 Task: Open Card Card0000000221 in Board Board0000000056 in Workspace WS0000000019 in Trello. Add Member Email0000000073 to Card Card0000000221 in Board Board0000000056 in Workspace WS0000000019 in Trello. Add Purple Label titled Label0000000221 to Card Card0000000221 in Board Board0000000056 in Workspace WS0000000019 in Trello. Add Checklist CL0000000221 to Card Card0000000221 in Board Board0000000056 in Workspace WS0000000019 in Trello. Add Dates with Start Date as Aug 01 2023 and Due Date as Aug 31 2023 to Card Card0000000221 in Board Board0000000056 in Workspace WS0000000019 in Trello
Action: Mouse moved to (538, 575)
Screenshot: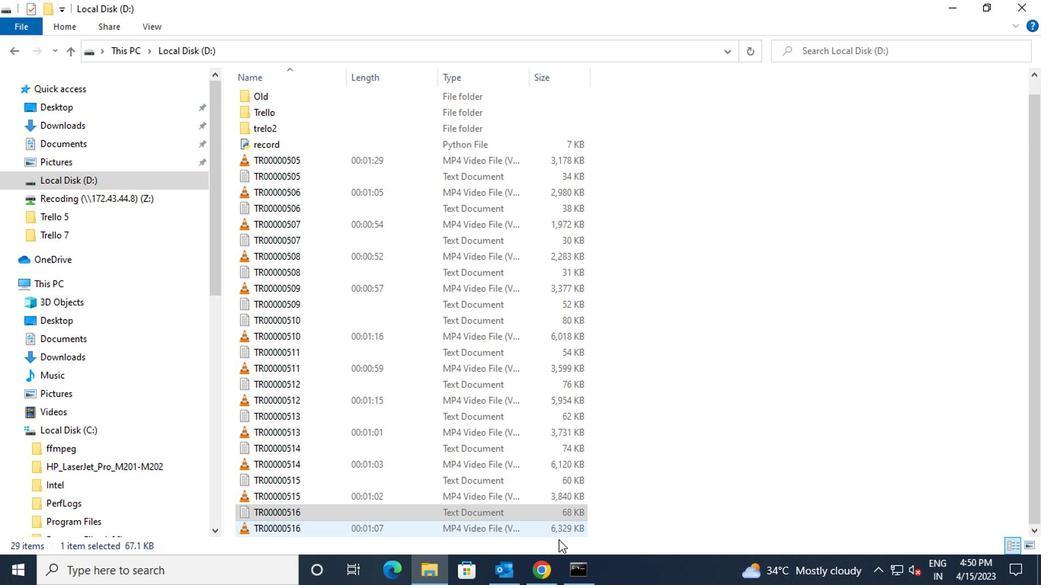 
Action: Mouse pressed left at (538, 575)
Screenshot: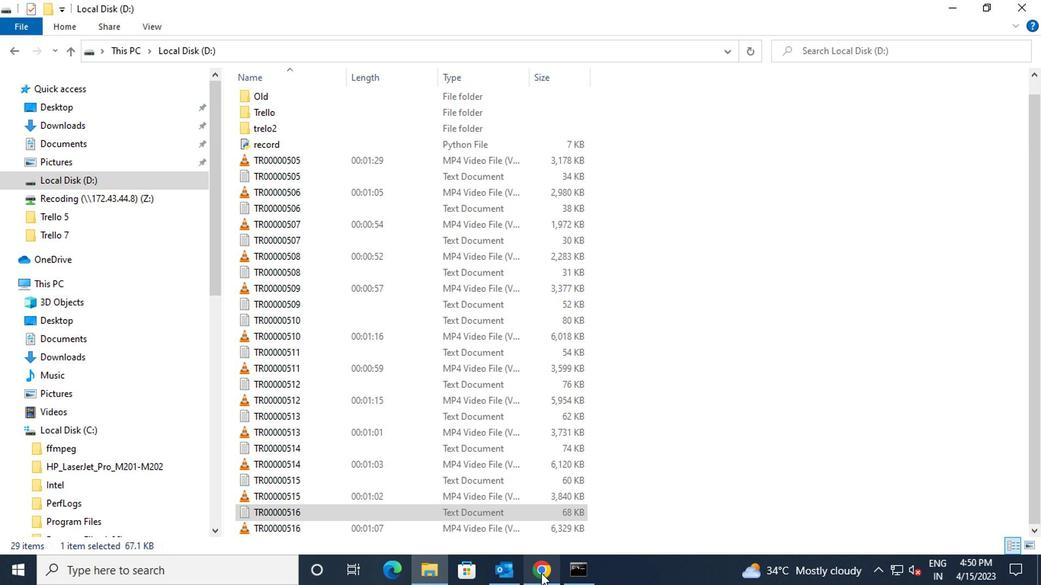 
Action: Mouse moved to (125, 386)
Screenshot: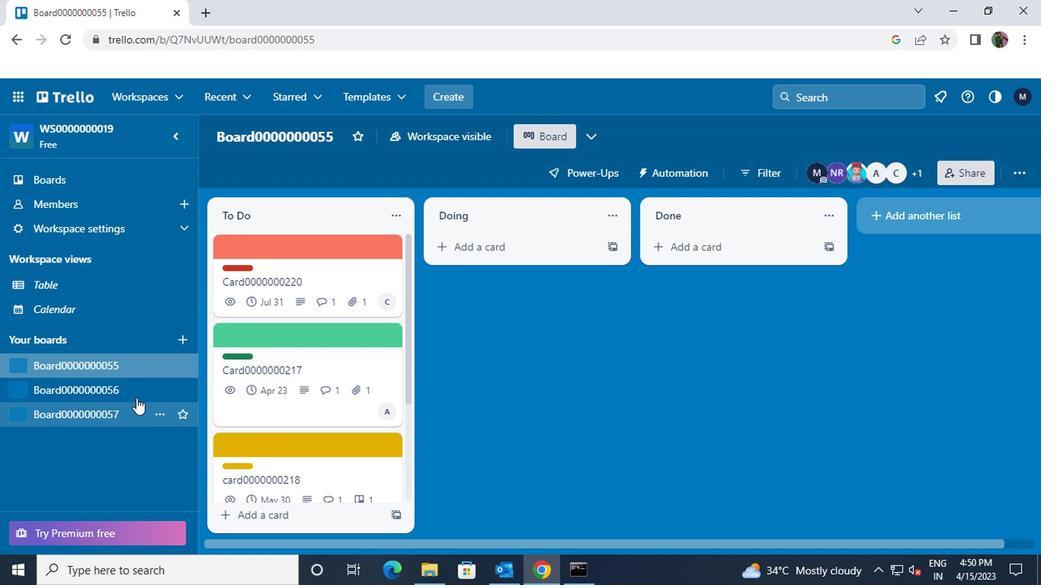 
Action: Mouse pressed left at (125, 386)
Screenshot: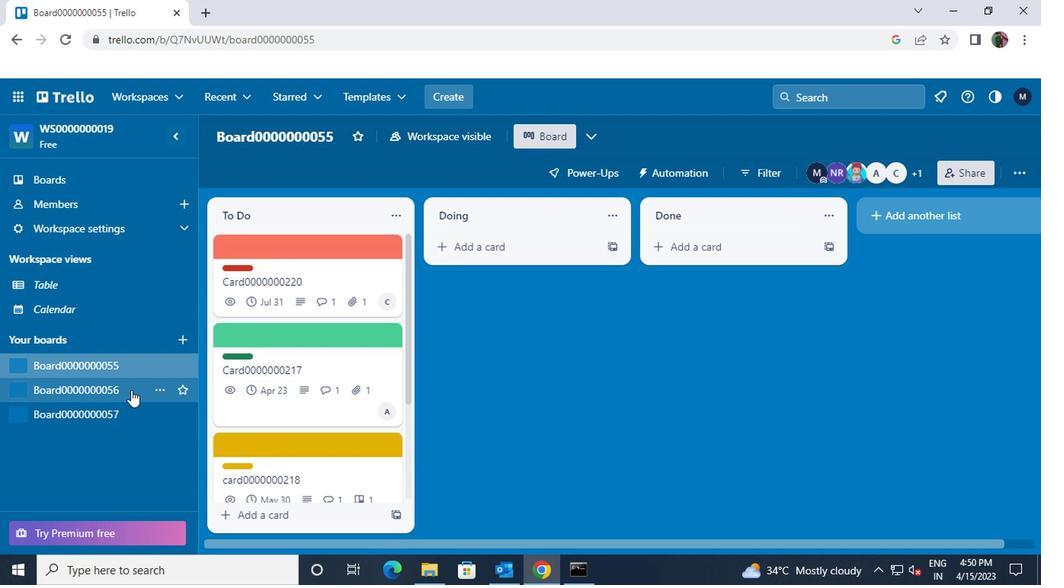 
Action: Mouse moved to (387, 218)
Screenshot: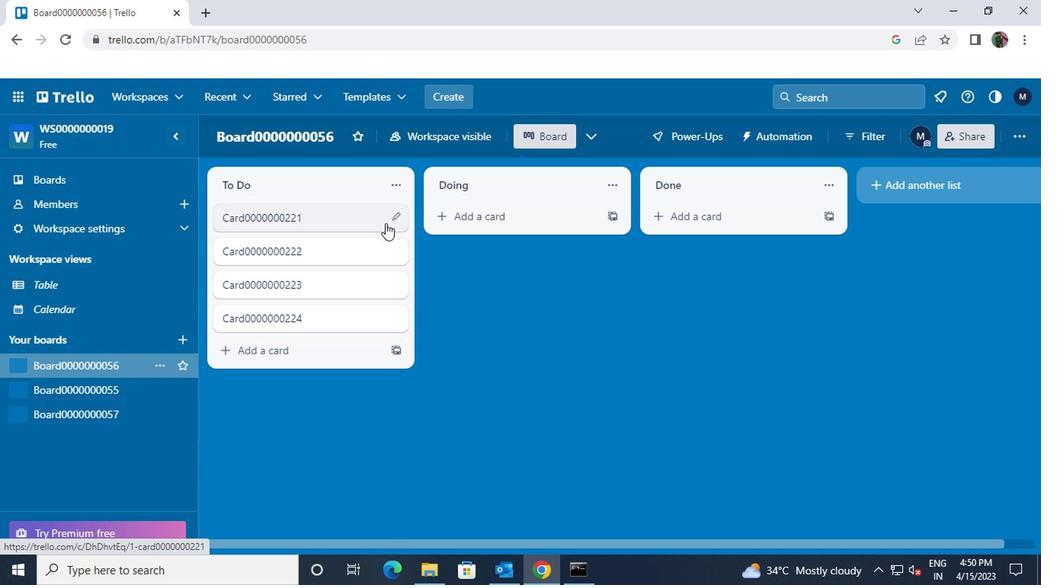 
Action: Mouse pressed left at (387, 218)
Screenshot: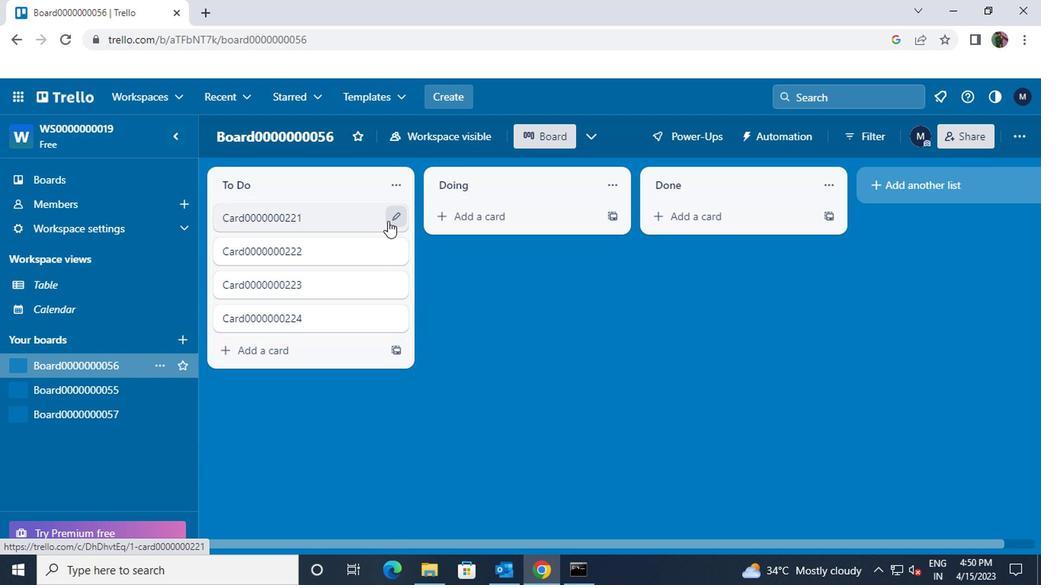 
Action: Mouse moved to (442, 222)
Screenshot: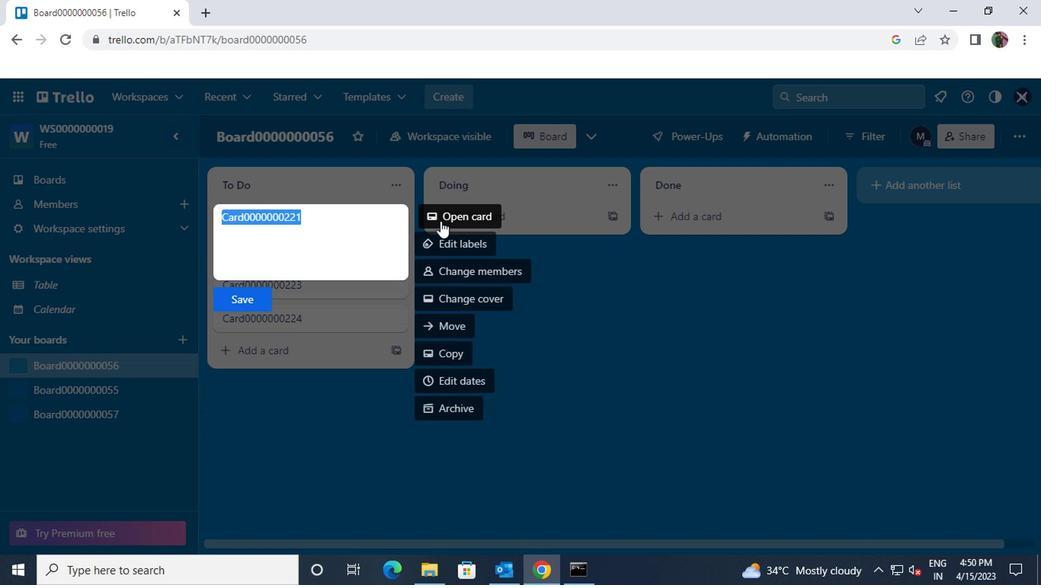 
Action: Mouse pressed left at (442, 222)
Screenshot: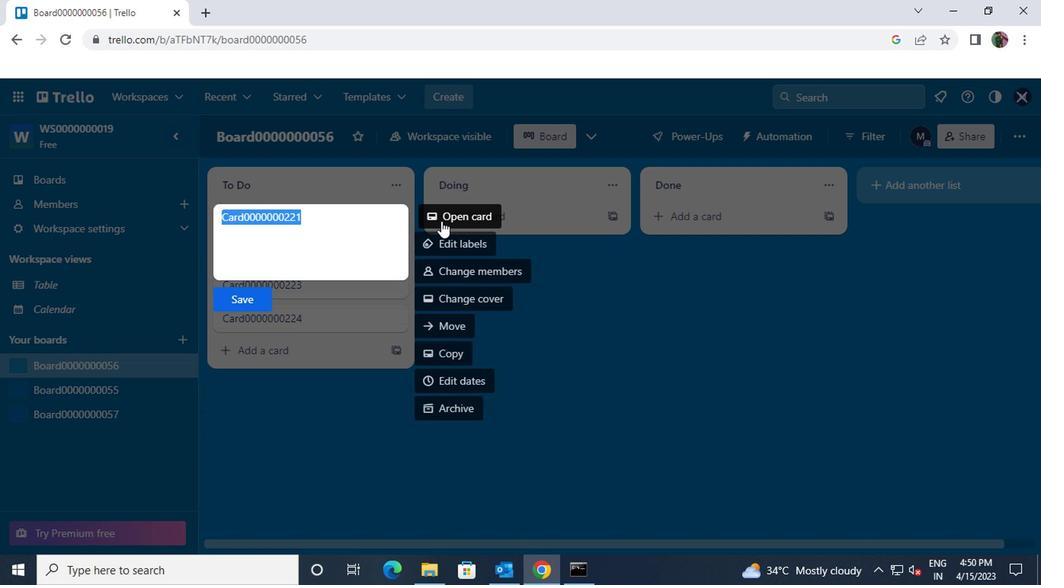 
Action: Mouse moved to (687, 224)
Screenshot: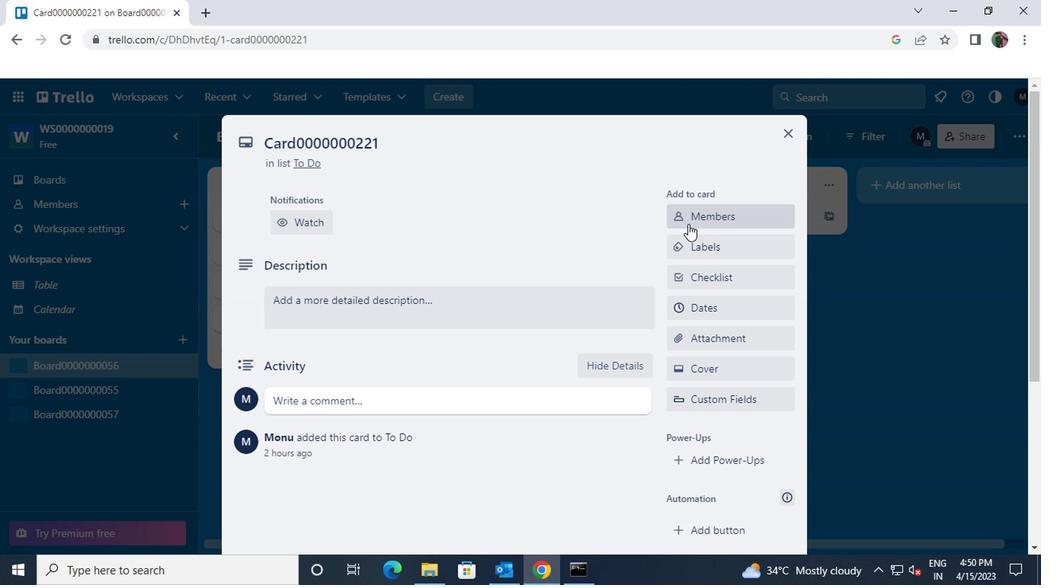 
Action: Mouse pressed left at (687, 224)
Screenshot: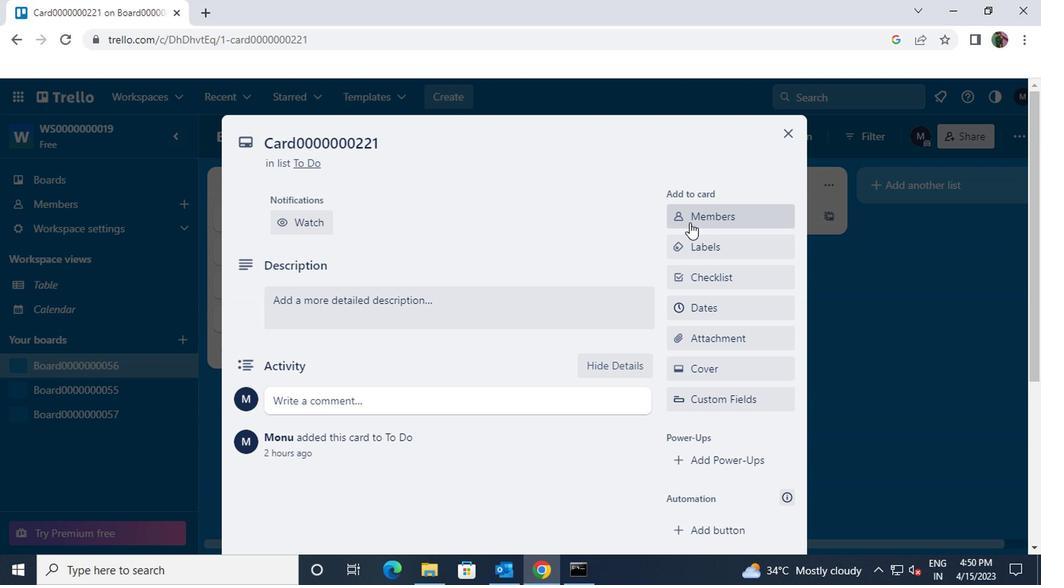 
Action: Key pressed ayus98111<Key.shift>@GMAIL.COM
Screenshot: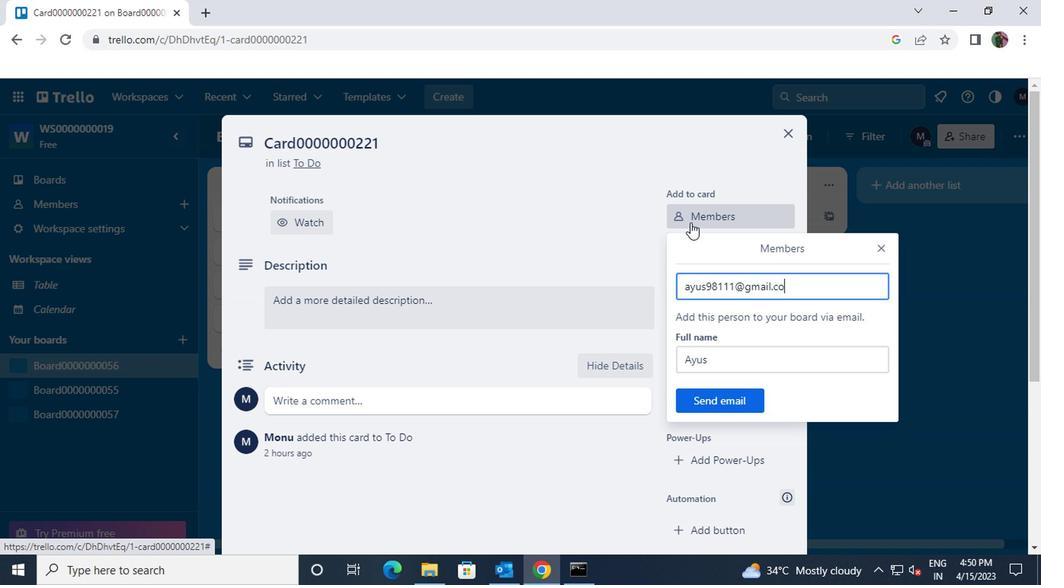
Action: Mouse moved to (735, 397)
Screenshot: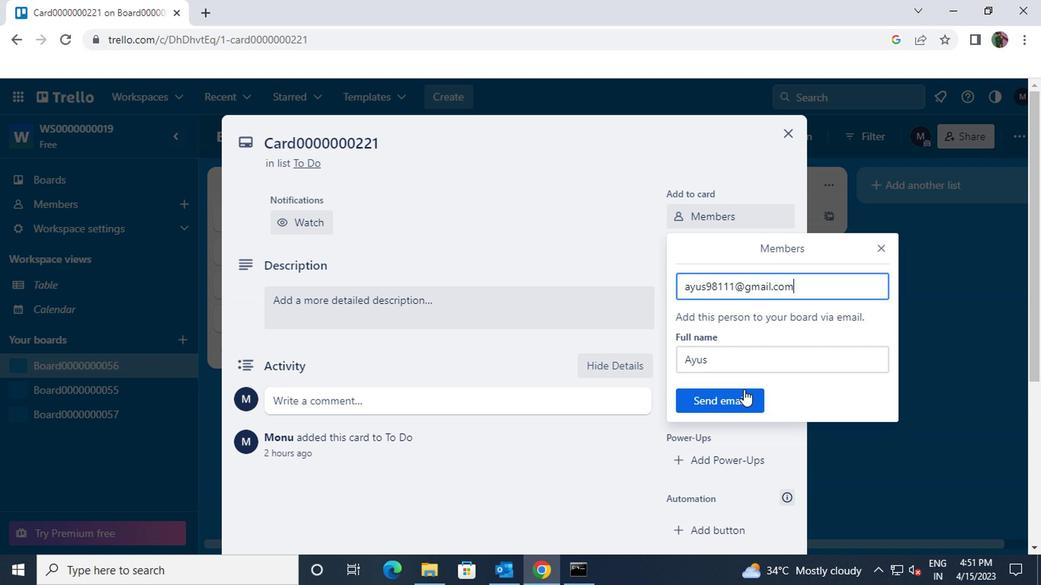 
Action: Mouse pressed left at (735, 397)
Screenshot: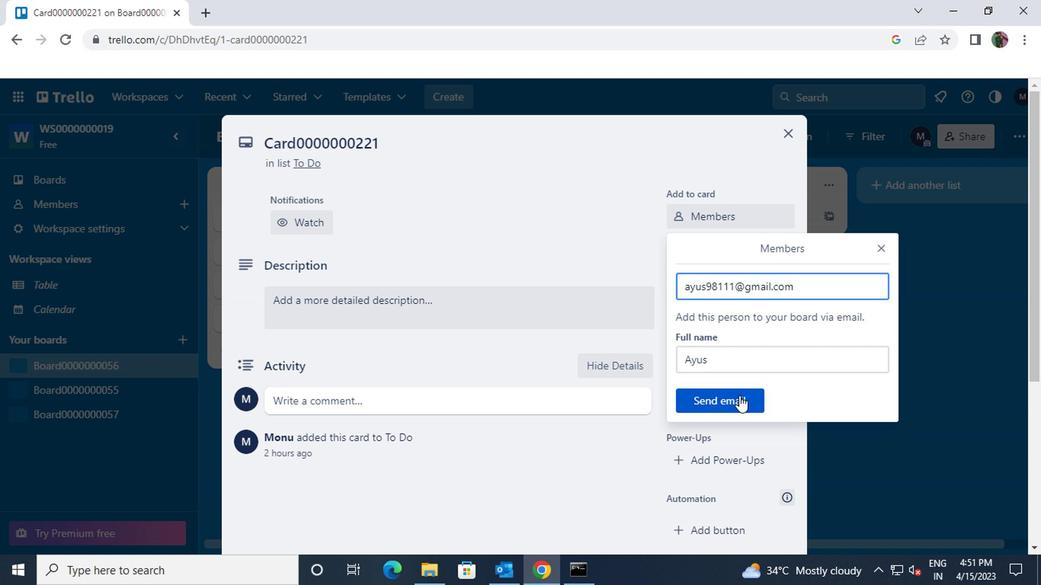 
Action: Mouse moved to (718, 245)
Screenshot: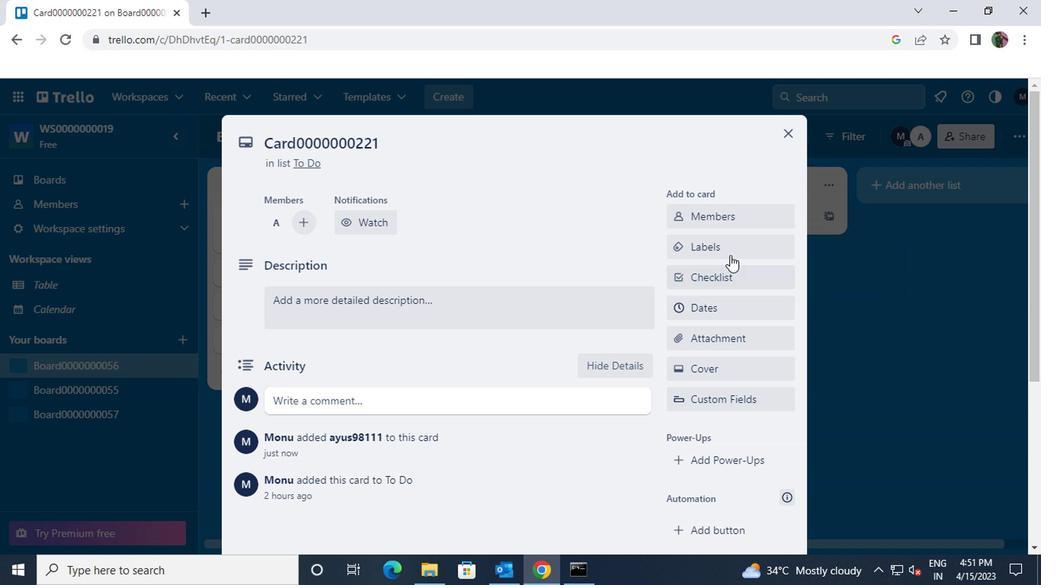 
Action: Mouse pressed left at (718, 245)
Screenshot: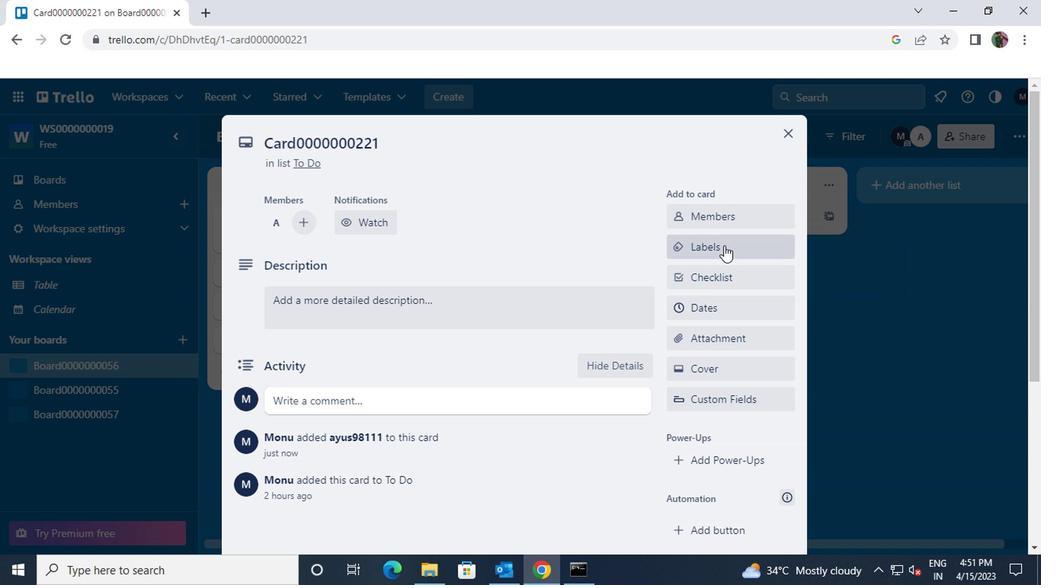 
Action: Mouse moved to (796, 385)
Screenshot: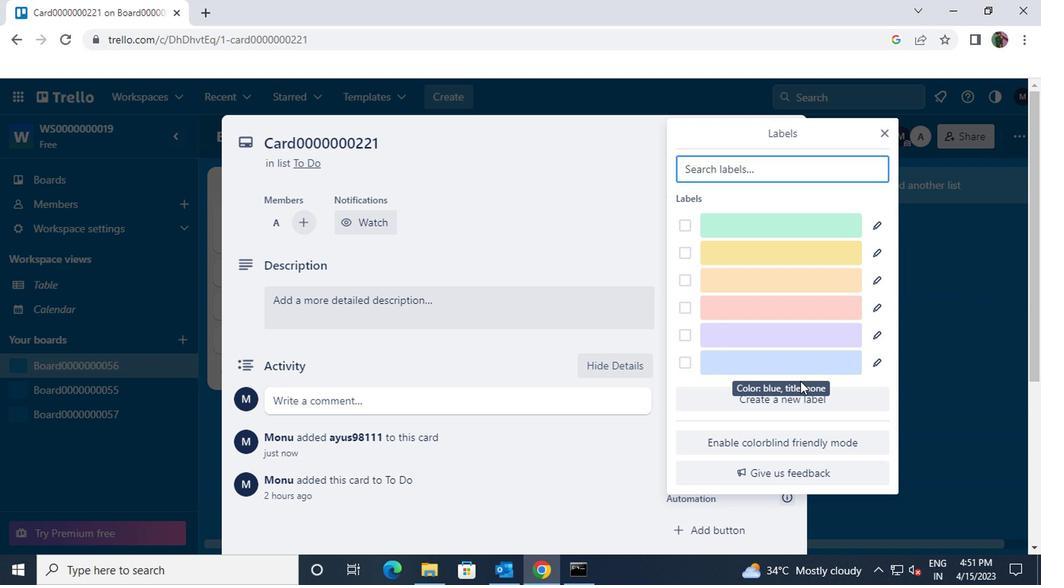 
Action: Mouse scrolled (796, 384) with delta (0, -1)
Screenshot: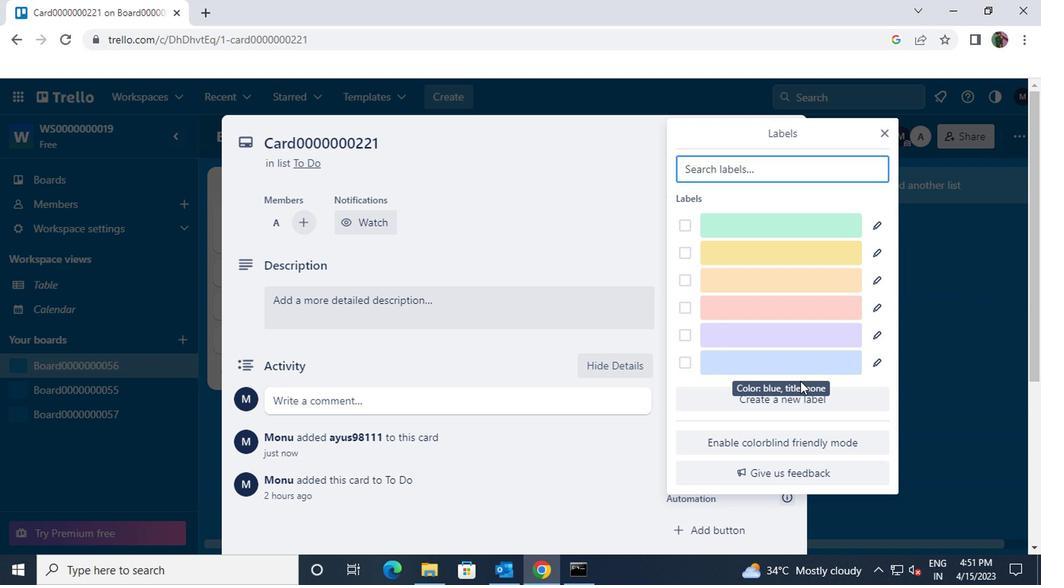 
Action: Mouse moved to (796, 385)
Screenshot: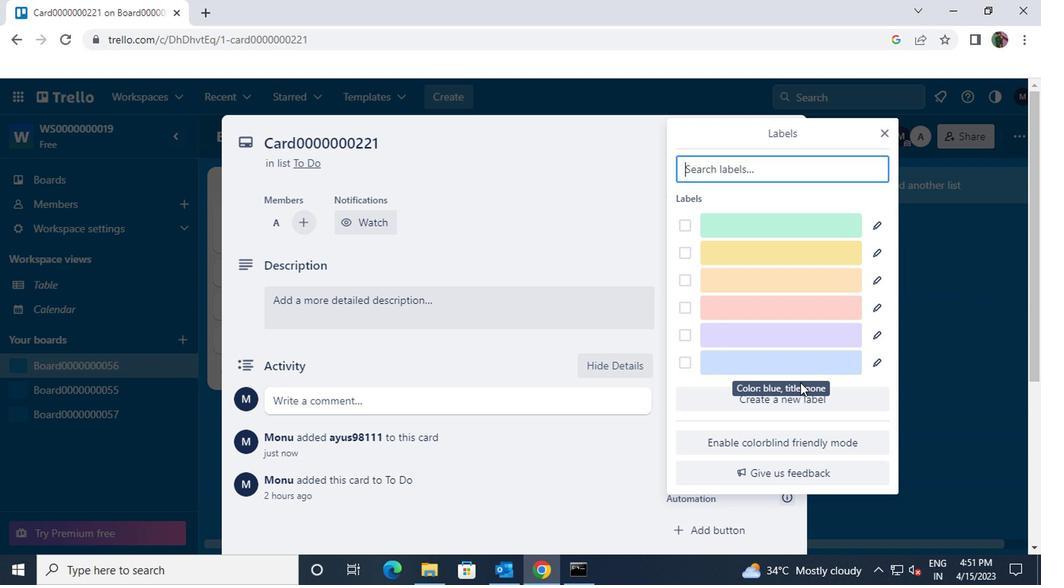 
Action: Mouse scrolled (796, 384) with delta (0, -1)
Screenshot: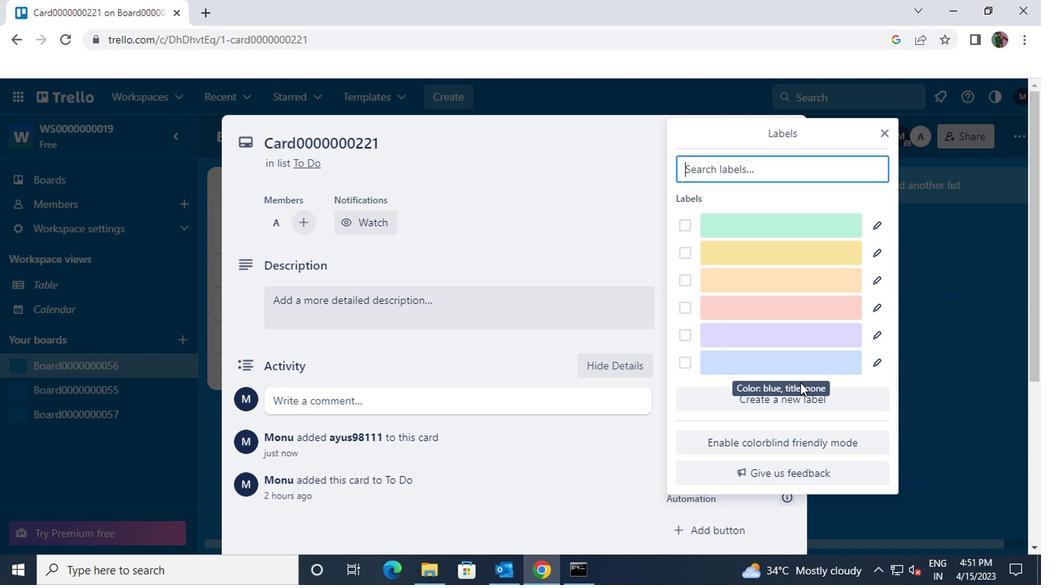 
Action: Mouse moved to (784, 428)
Screenshot: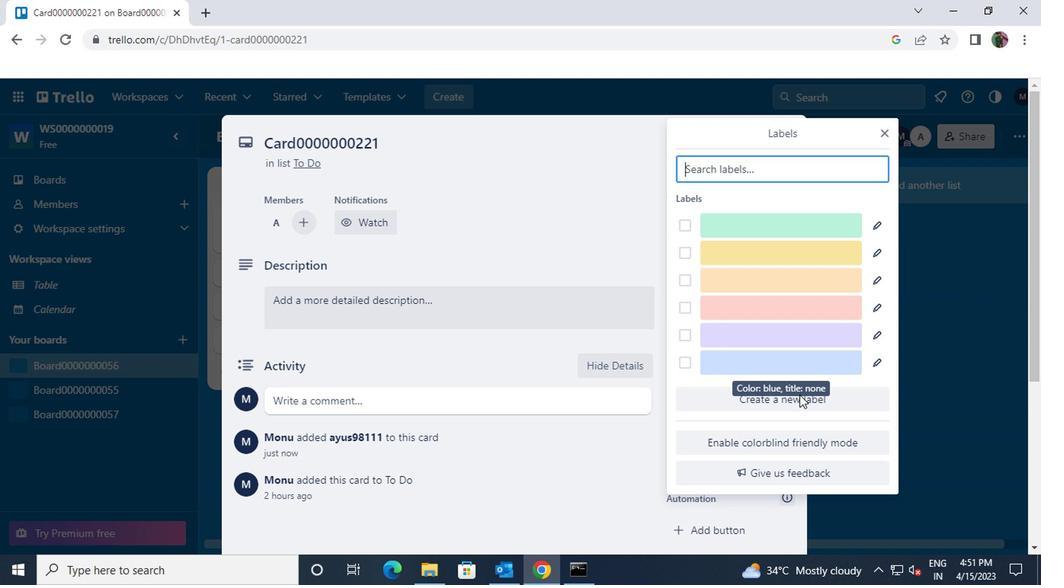 
Action: Mouse scrolled (784, 427) with delta (0, 0)
Screenshot: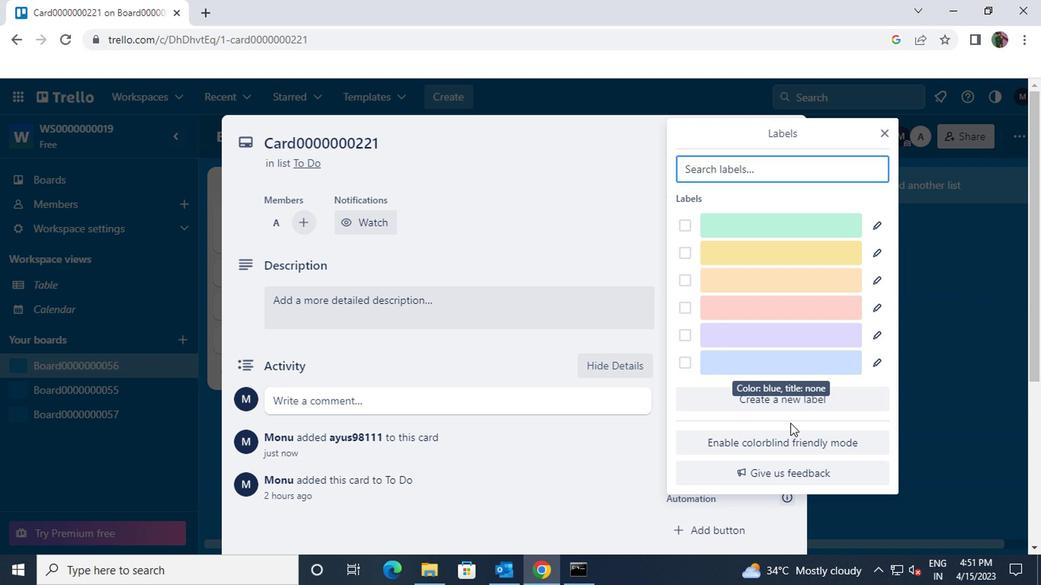 
Action: Mouse scrolled (784, 427) with delta (0, 0)
Screenshot: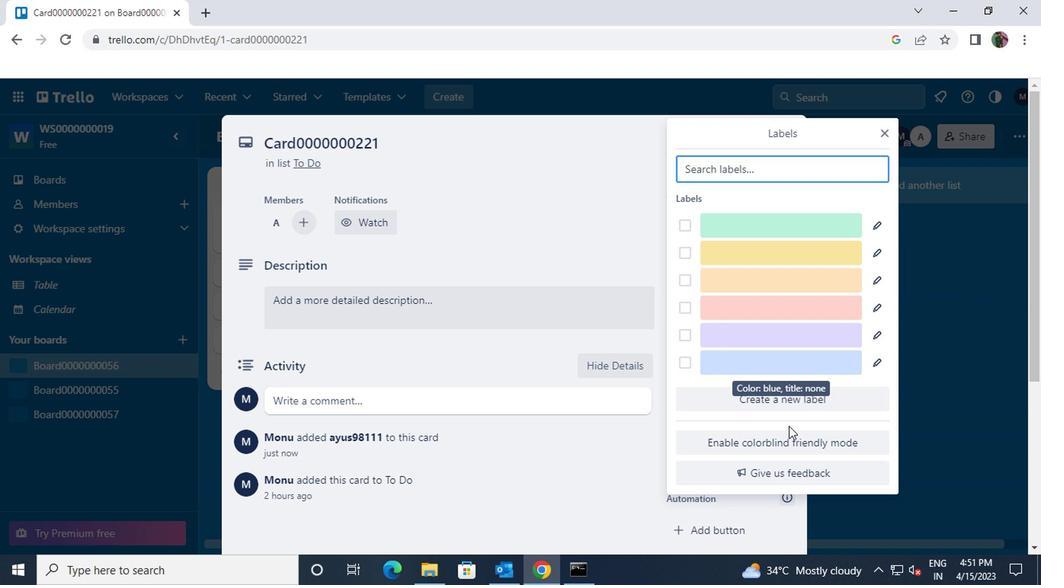 
Action: Mouse moved to (770, 399)
Screenshot: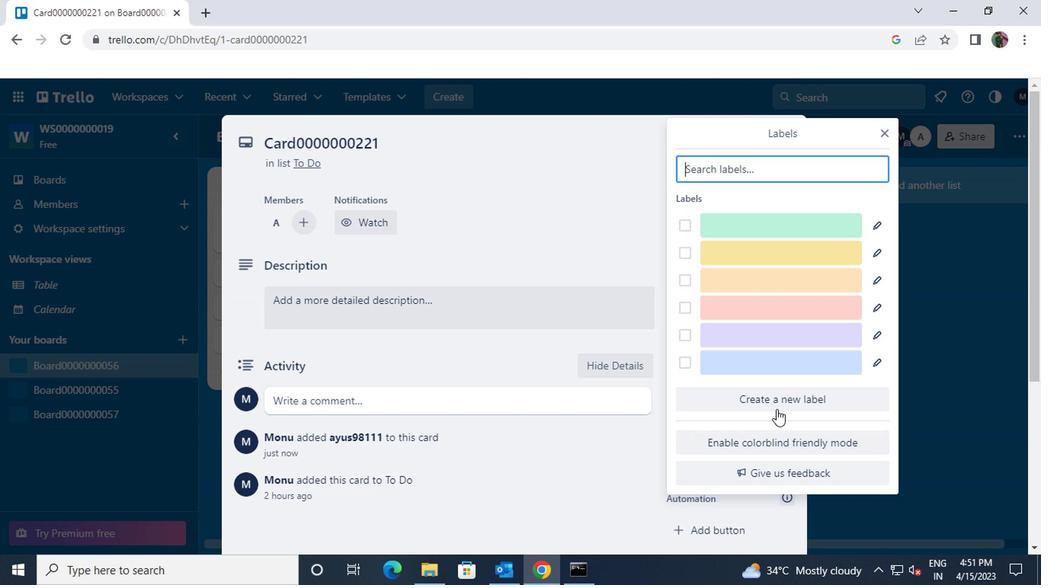 
Action: Mouse pressed left at (770, 399)
Screenshot: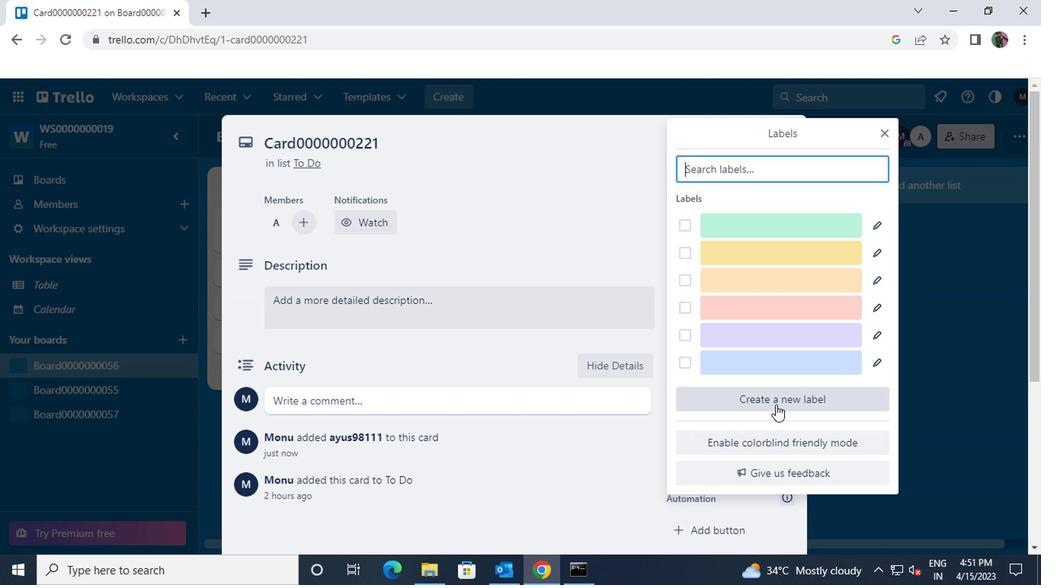 
Action: Mouse moved to (712, 277)
Screenshot: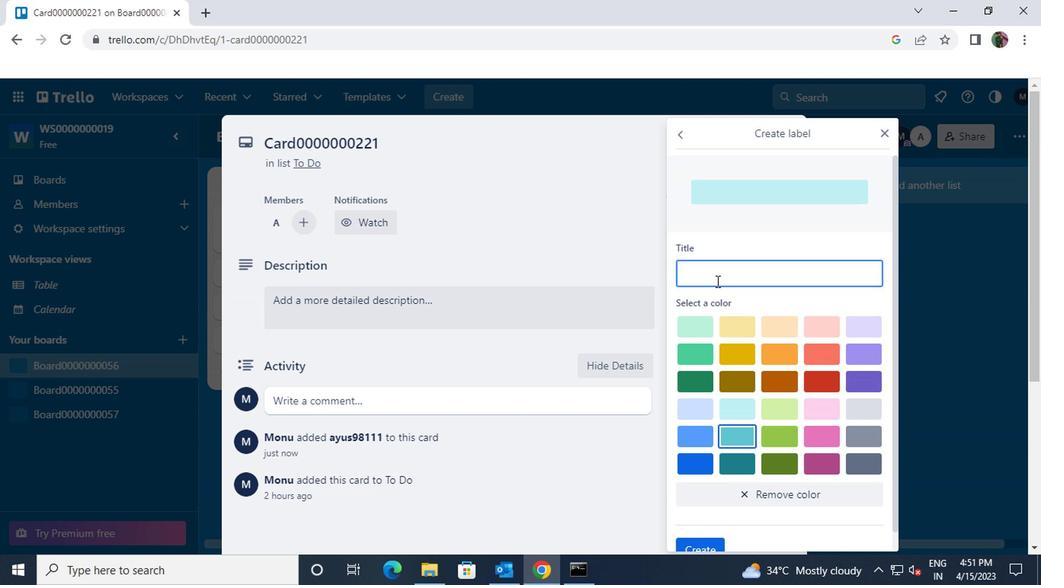 
Action: Mouse pressed left at (712, 277)
Screenshot: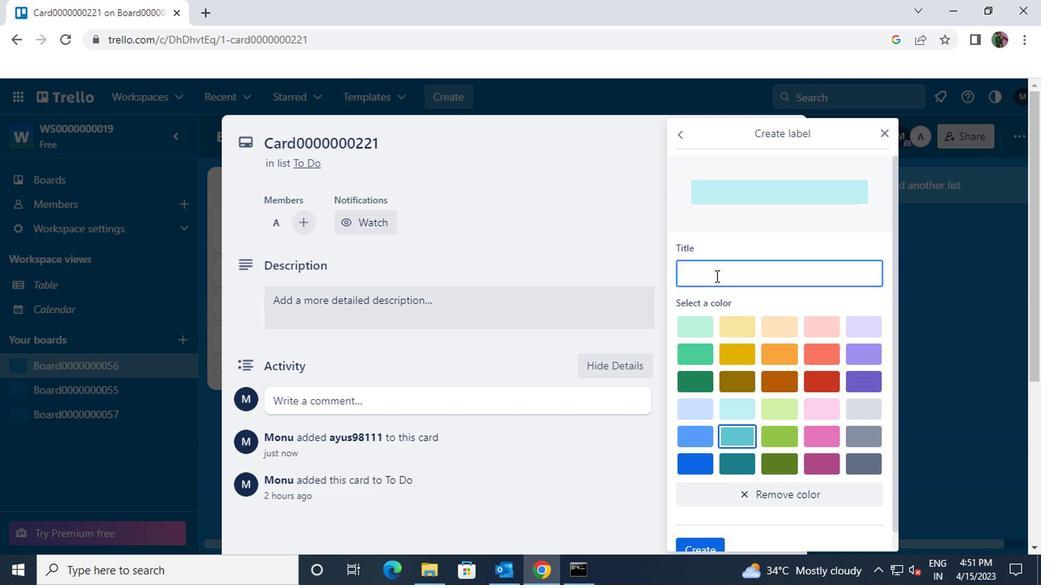 
Action: Key pressed <Key.shift>LABEL0000000221
Screenshot: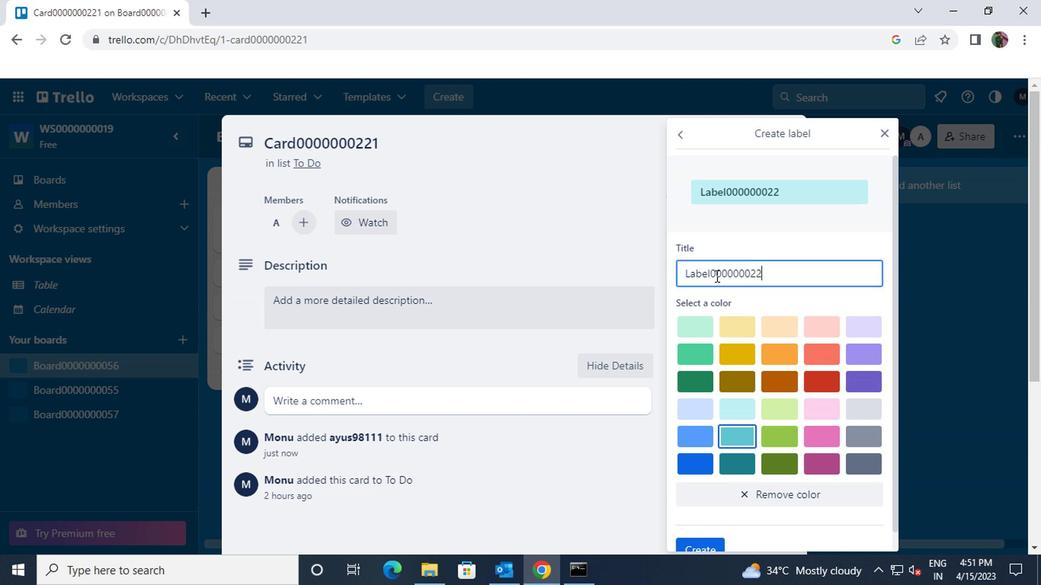 
Action: Mouse moved to (693, 465)
Screenshot: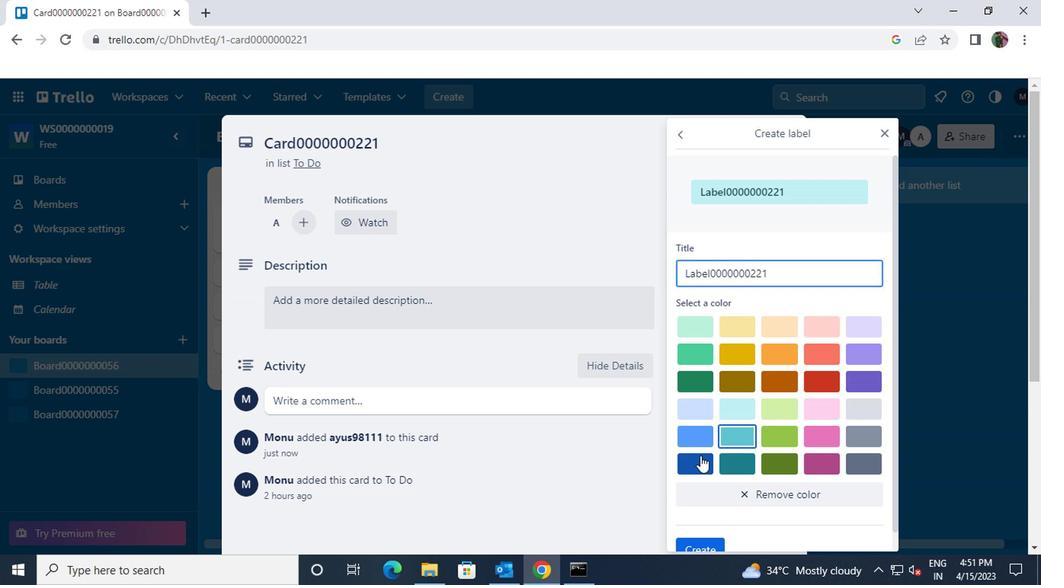 
Action: Mouse pressed left at (693, 465)
Screenshot: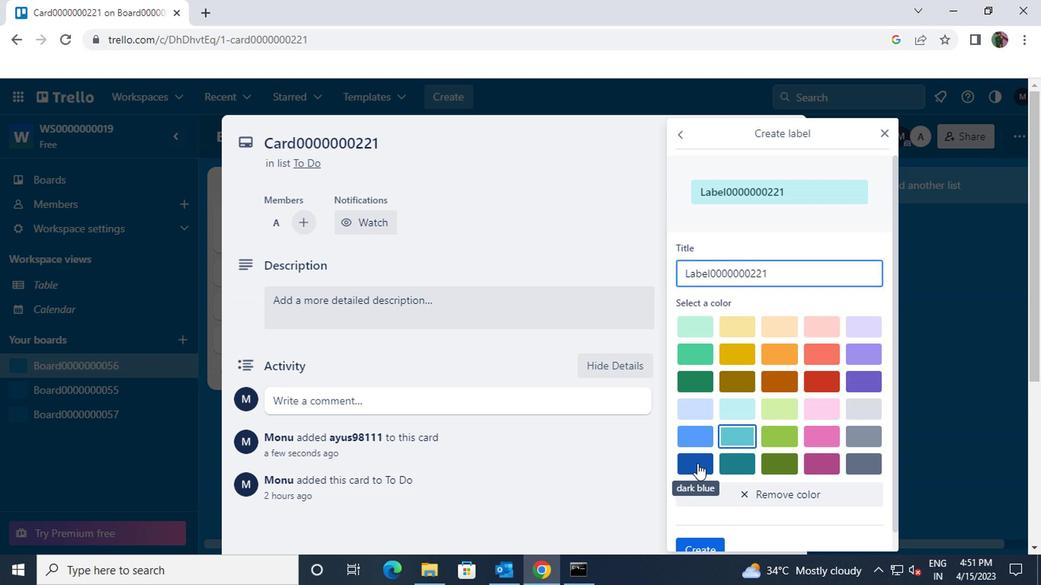 
Action: Mouse moved to (705, 453)
Screenshot: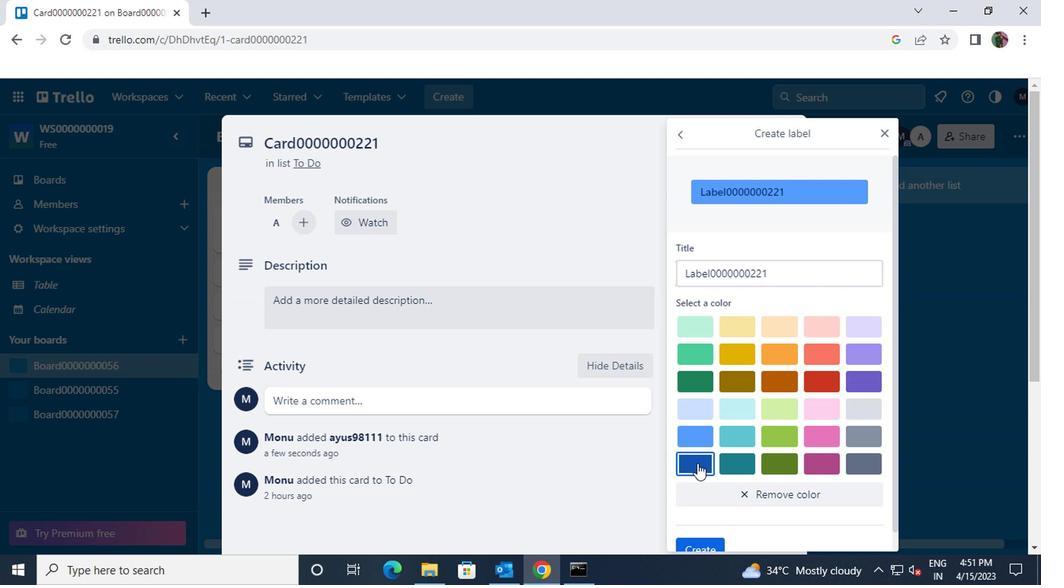 
Action: Mouse scrolled (705, 452) with delta (0, -1)
Screenshot: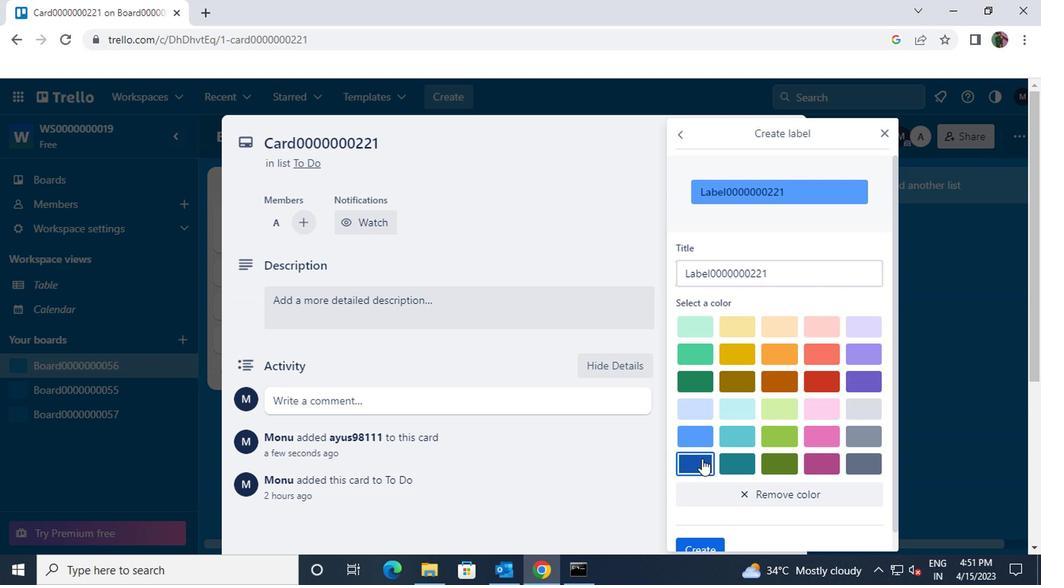 
Action: Mouse scrolled (705, 452) with delta (0, -1)
Screenshot: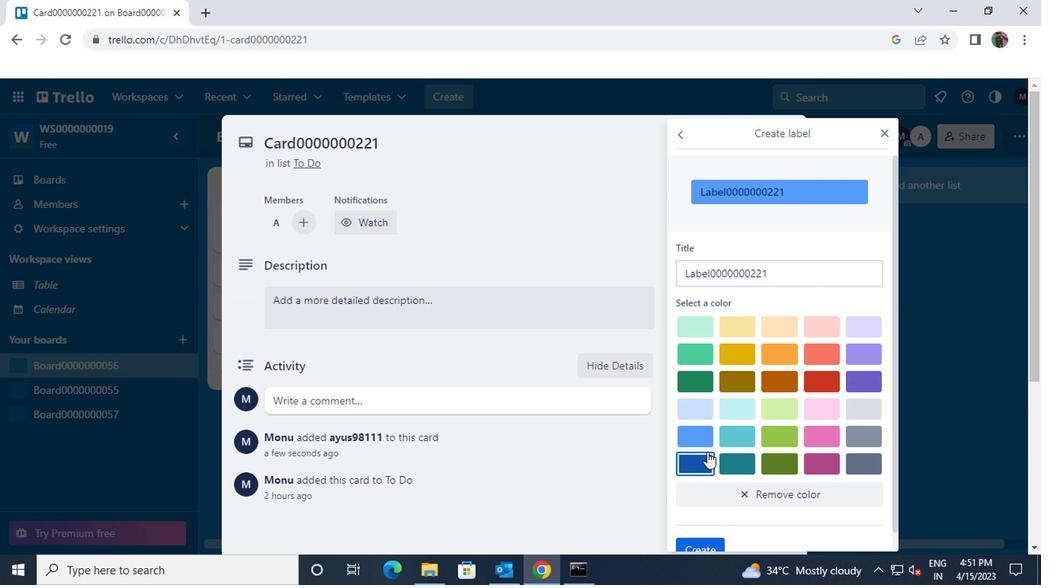 
Action: Mouse moved to (699, 525)
Screenshot: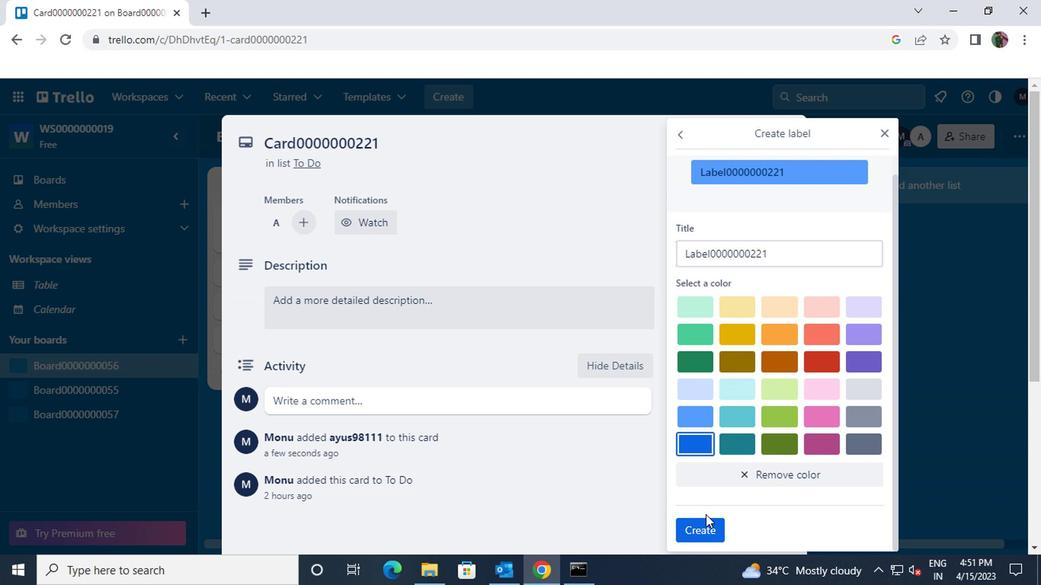 
Action: Mouse pressed left at (699, 525)
Screenshot: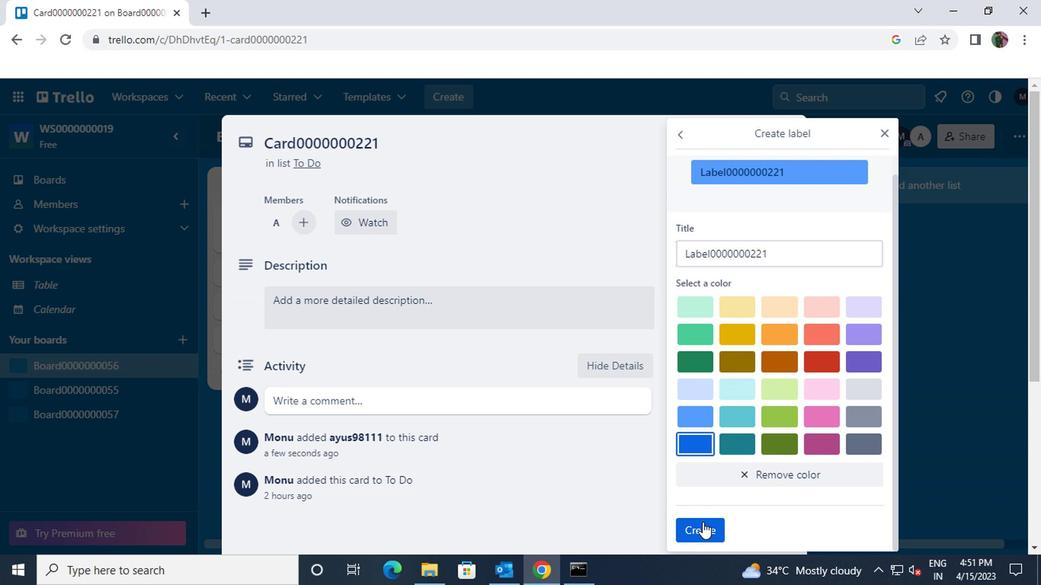 
Action: Mouse pressed left at (699, 525)
Screenshot: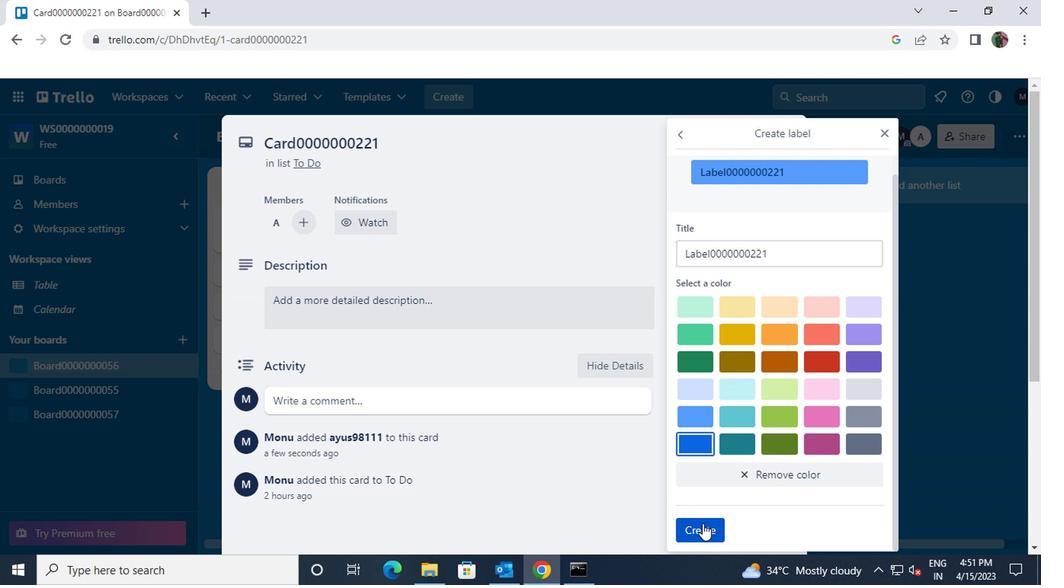 
Action: Mouse moved to (882, 132)
Screenshot: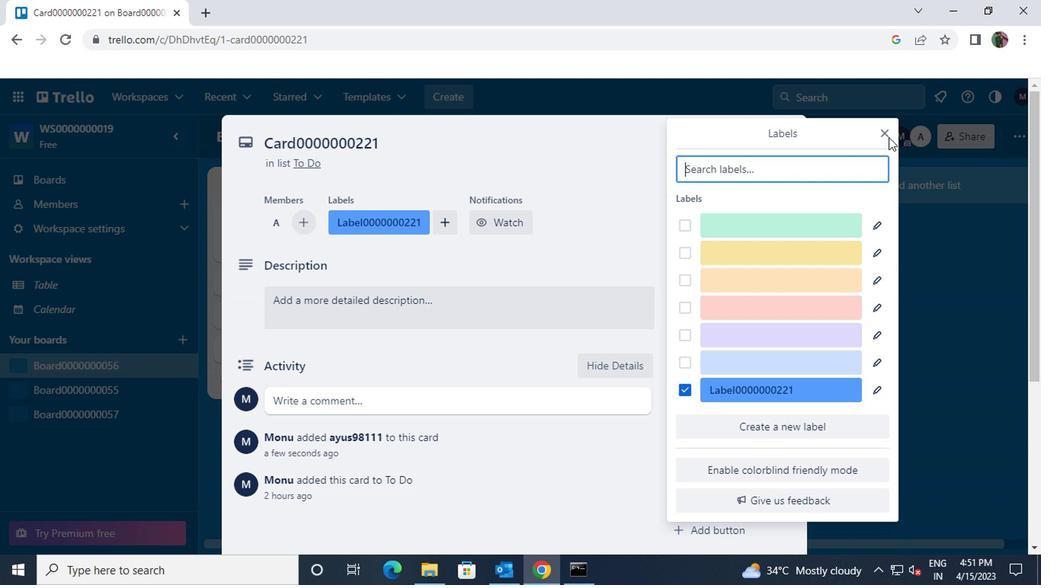 
Action: Mouse pressed left at (882, 132)
Screenshot: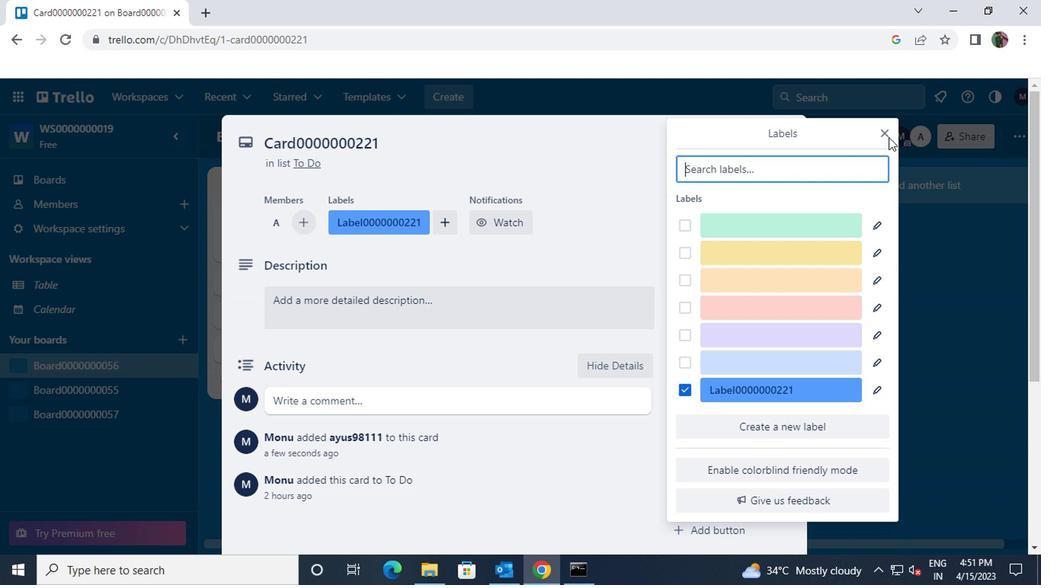 
Action: Mouse moved to (733, 273)
Screenshot: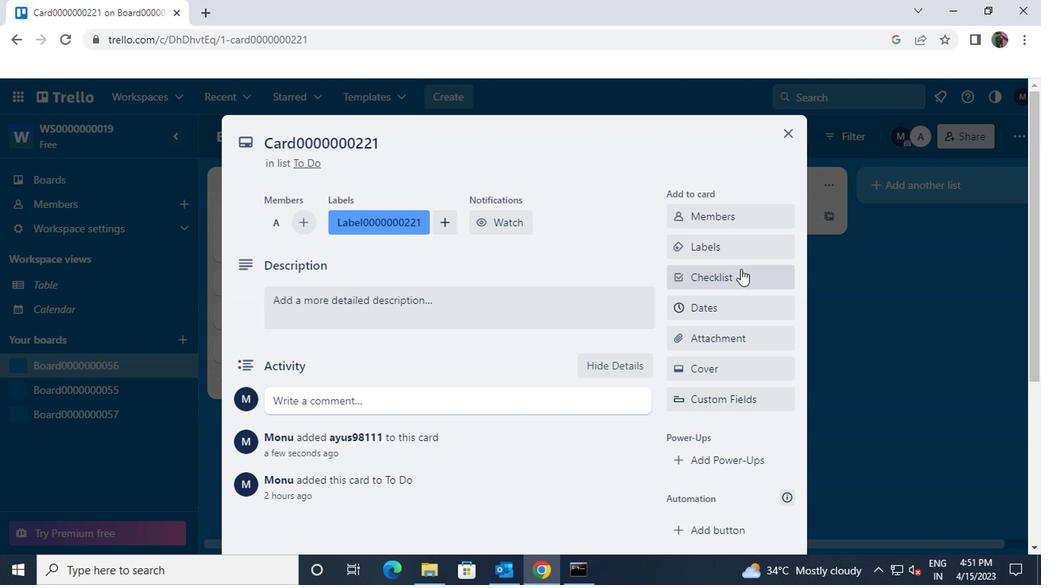 
Action: Mouse pressed left at (733, 273)
Screenshot: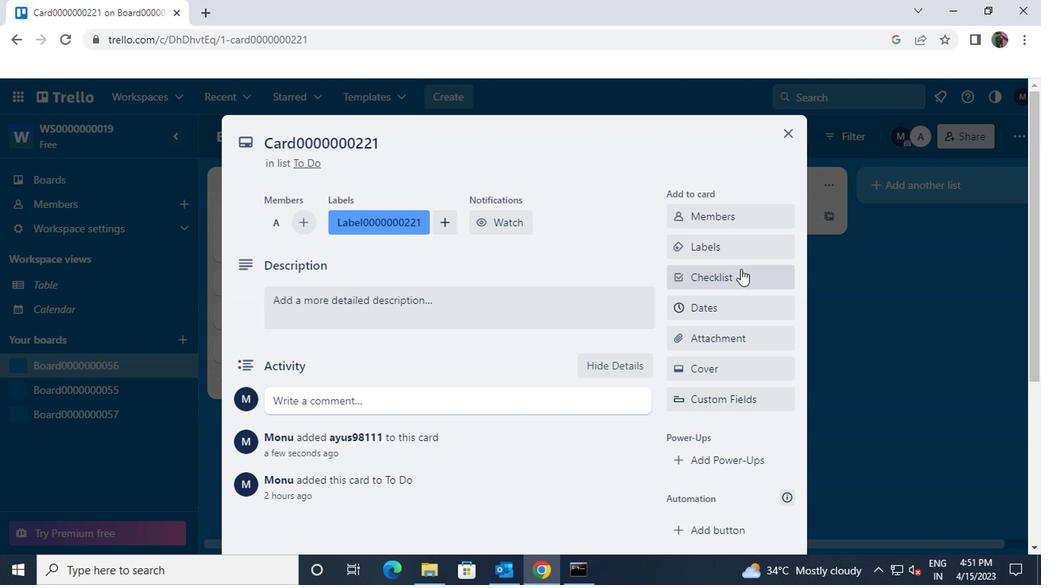 
Action: Key pressed <Key.shift>CL0000000221
Screenshot: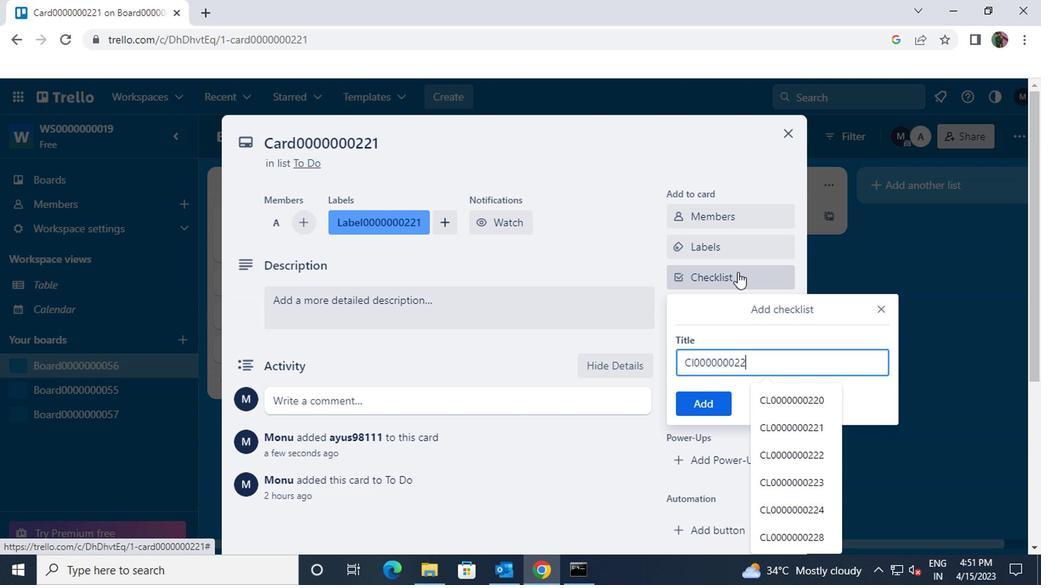 
Action: Mouse moved to (699, 405)
Screenshot: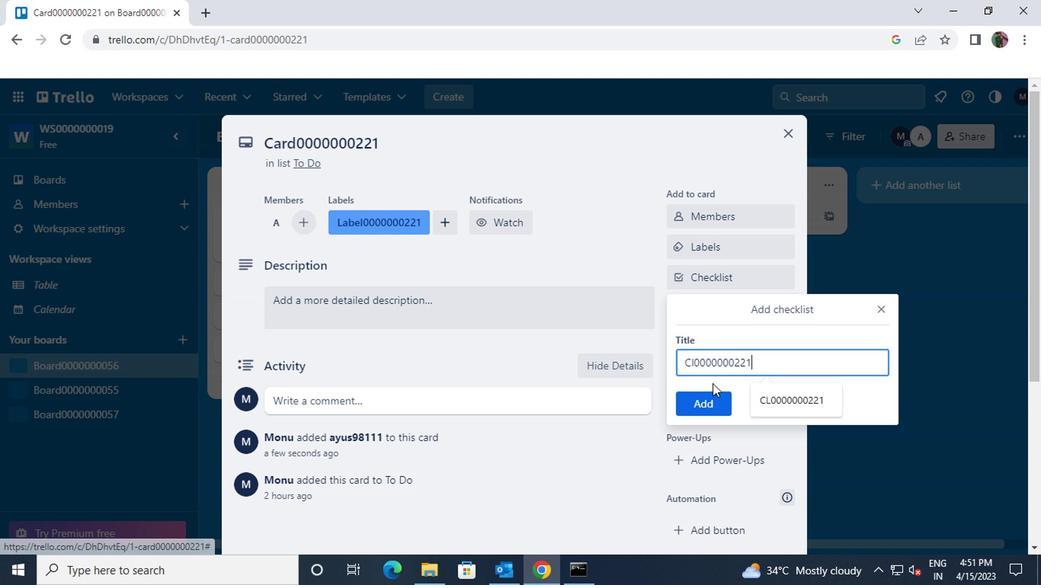 
Action: Mouse pressed left at (699, 405)
Screenshot: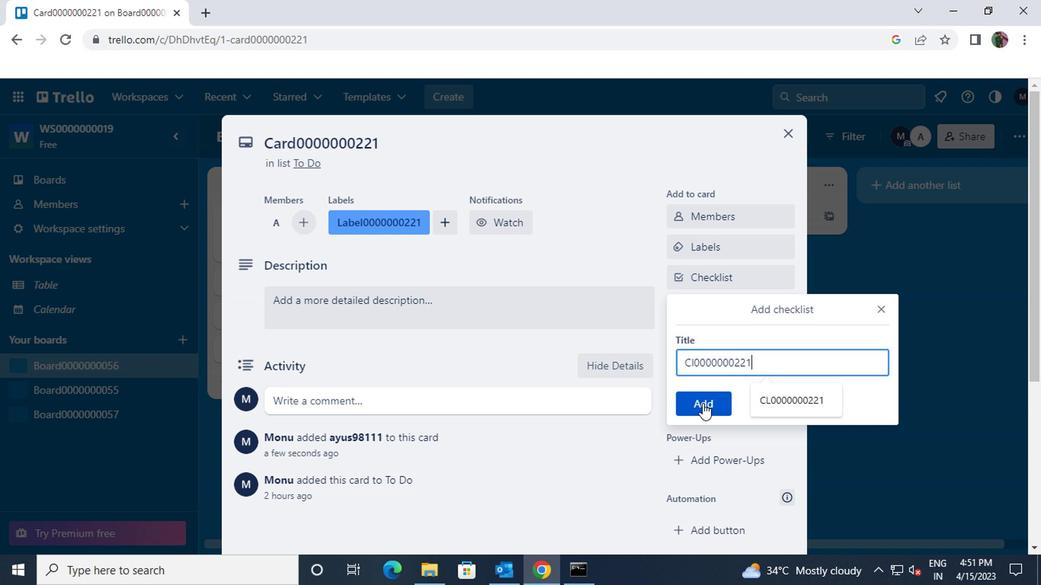 
Action: Mouse moved to (697, 307)
Screenshot: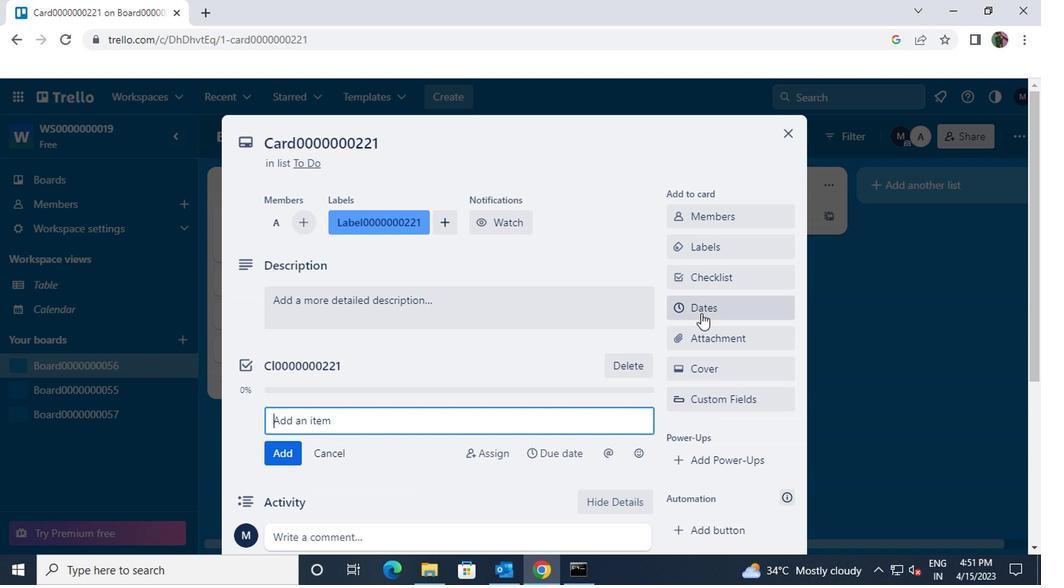 
Action: Mouse pressed left at (697, 307)
Screenshot: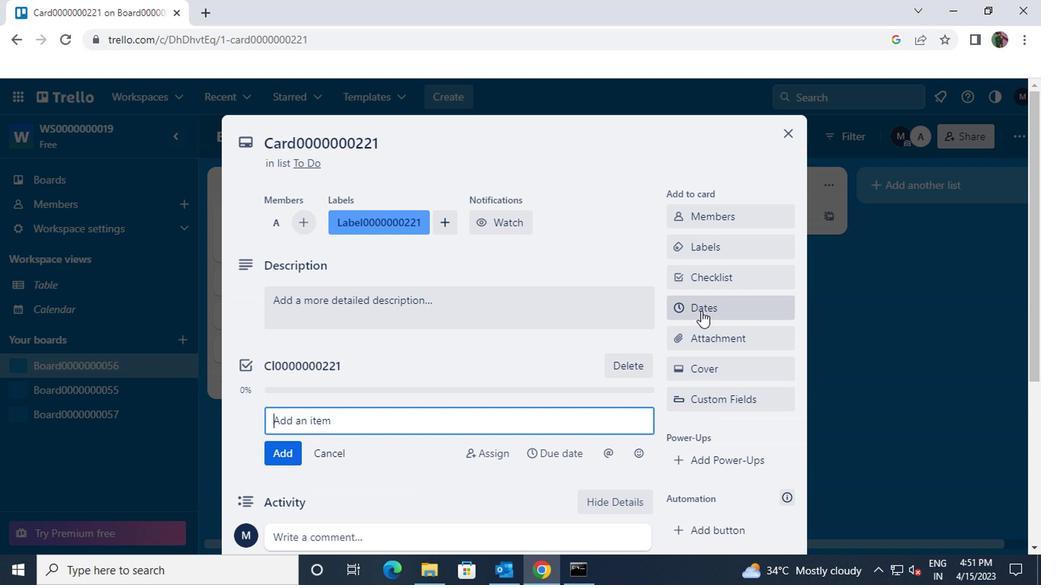 
Action: Mouse moved to (867, 174)
Screenshot: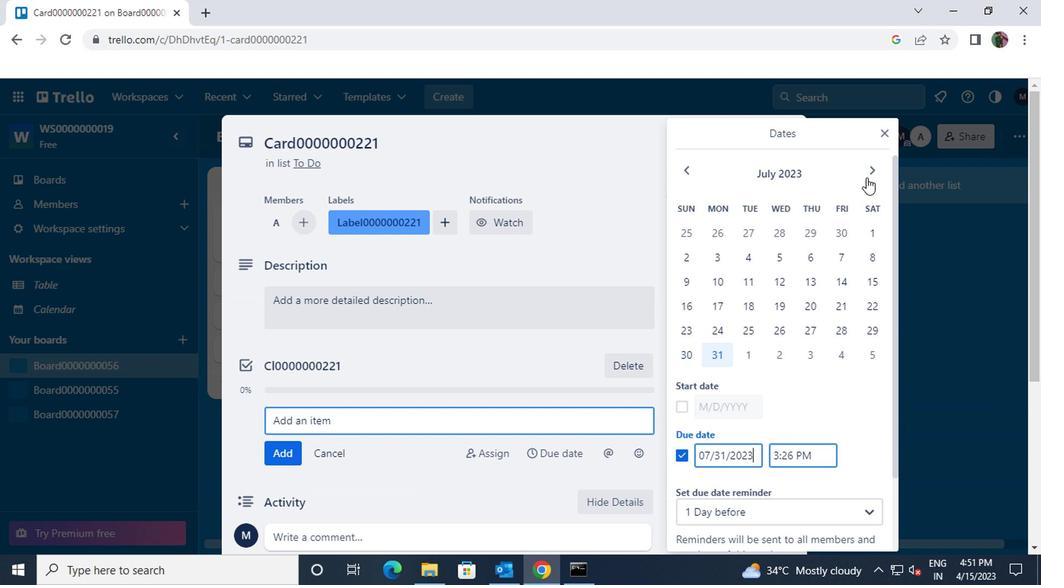 
Action: Mouse pressed left at (867, 174)
Screenshot: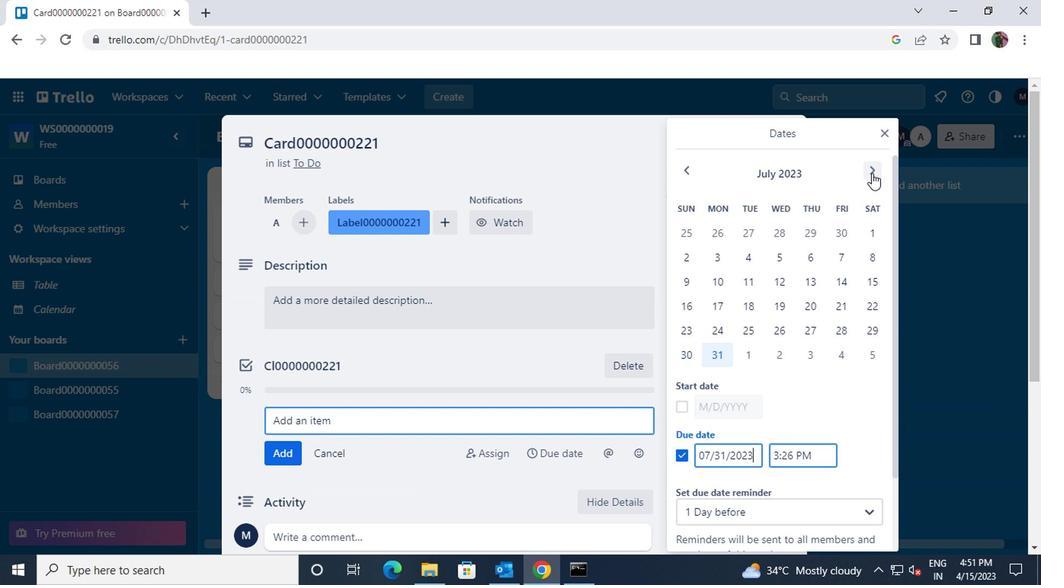 
Action: Mouse moved to (748, 235)
Screenshot: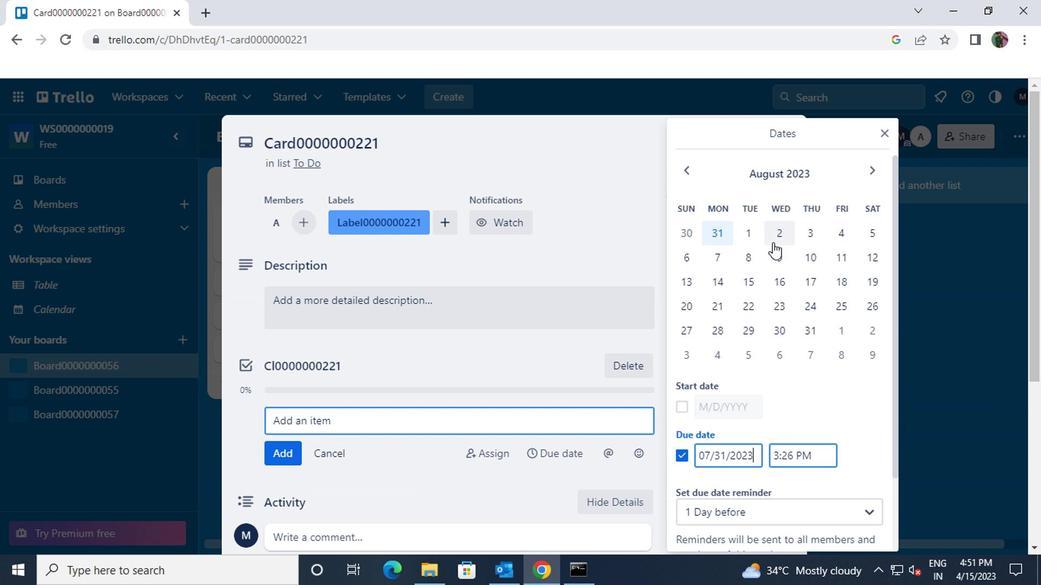 
Action: Mouse pressed left at (748, 235)
Screenshot: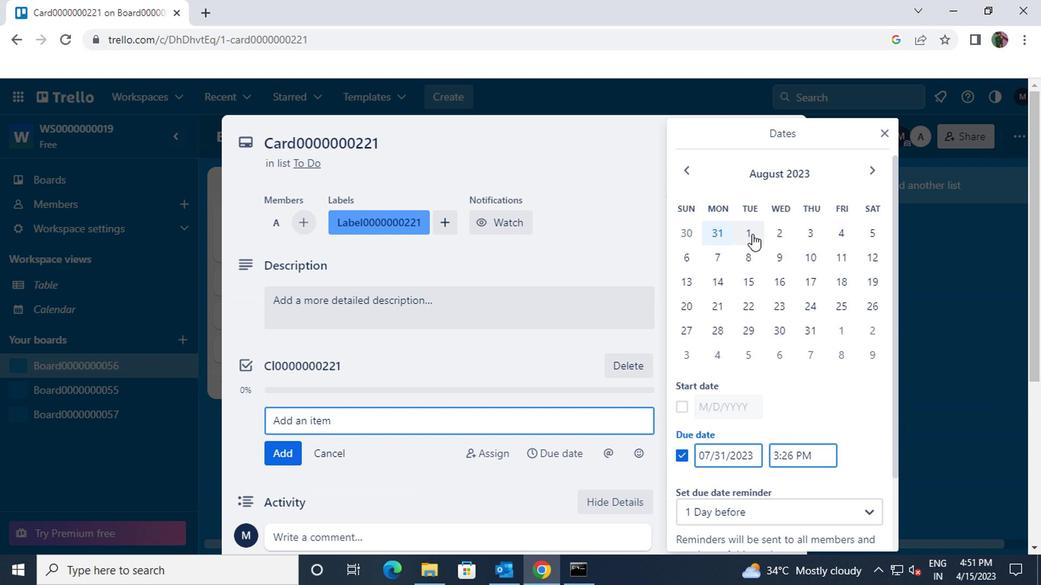 
Action: Mouse scrolled (748, 234) with delta (0, -1)
Screenshot: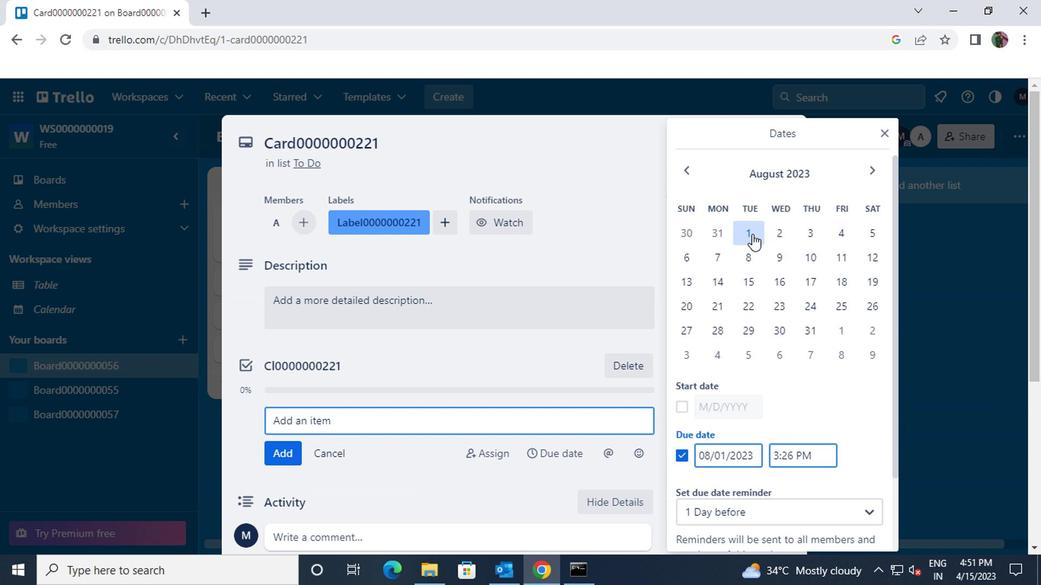 
Action: Mouse moved to (808, 249)
Screenshot: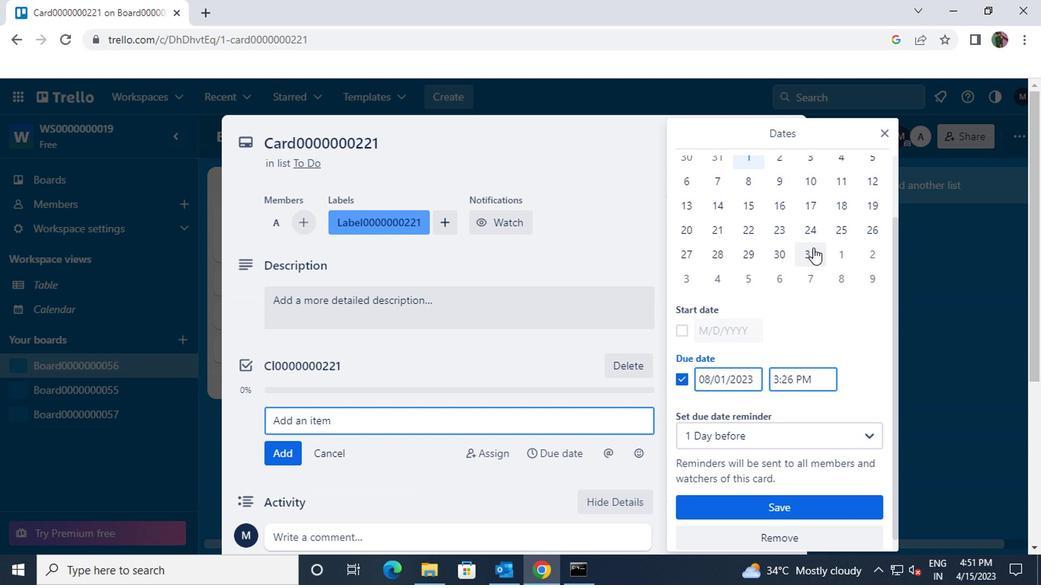 
Action: Mouse pressed left at (808, 249)
Screenshot: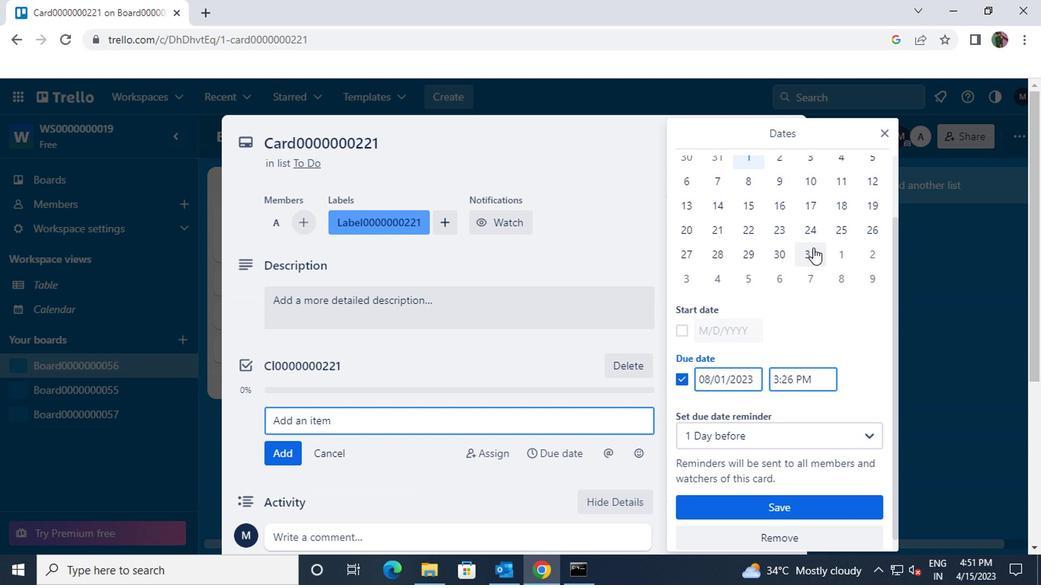 
Action: Mouse moved to (774, 507)
Screenshot: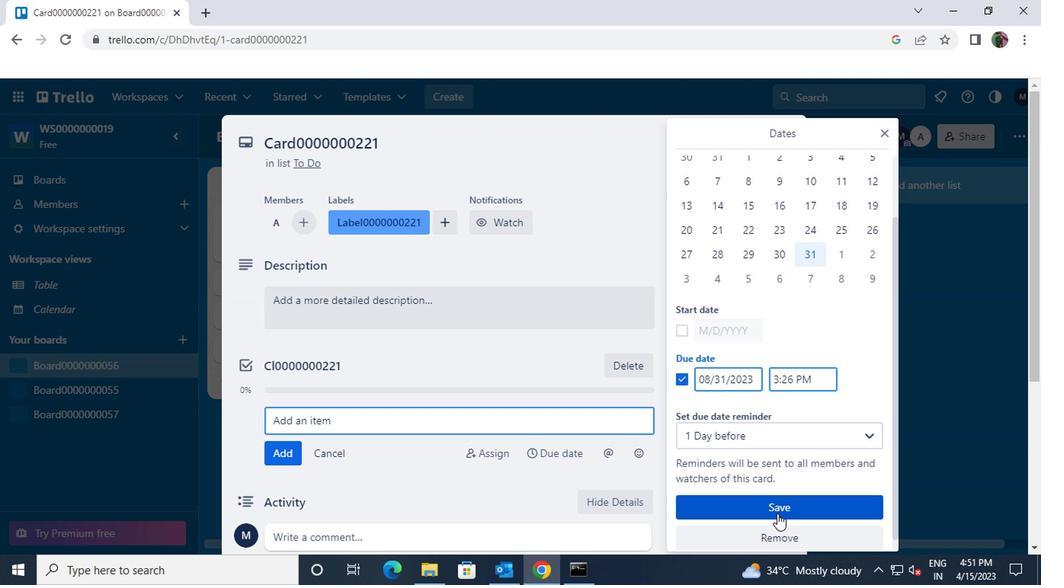 
Action: Mouse pressed left at (774, 507)
Screenshot: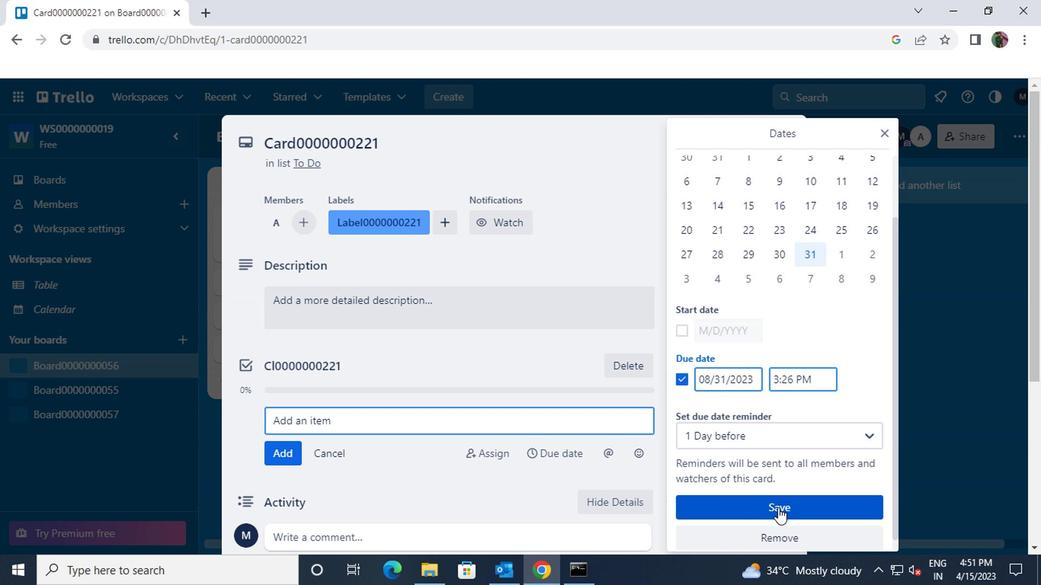 
Action: Mouse moved to (776, 504)
Screenshot: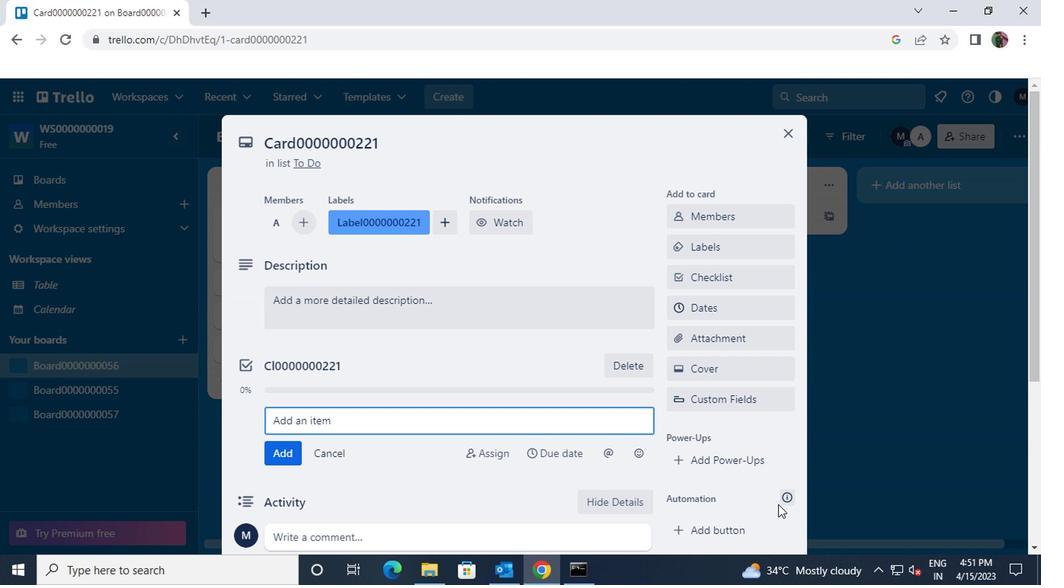 
